 Task: Select the off option in the cursor smooth caret animation.
Action: Mouse moved to (20, 576)
Screenshot: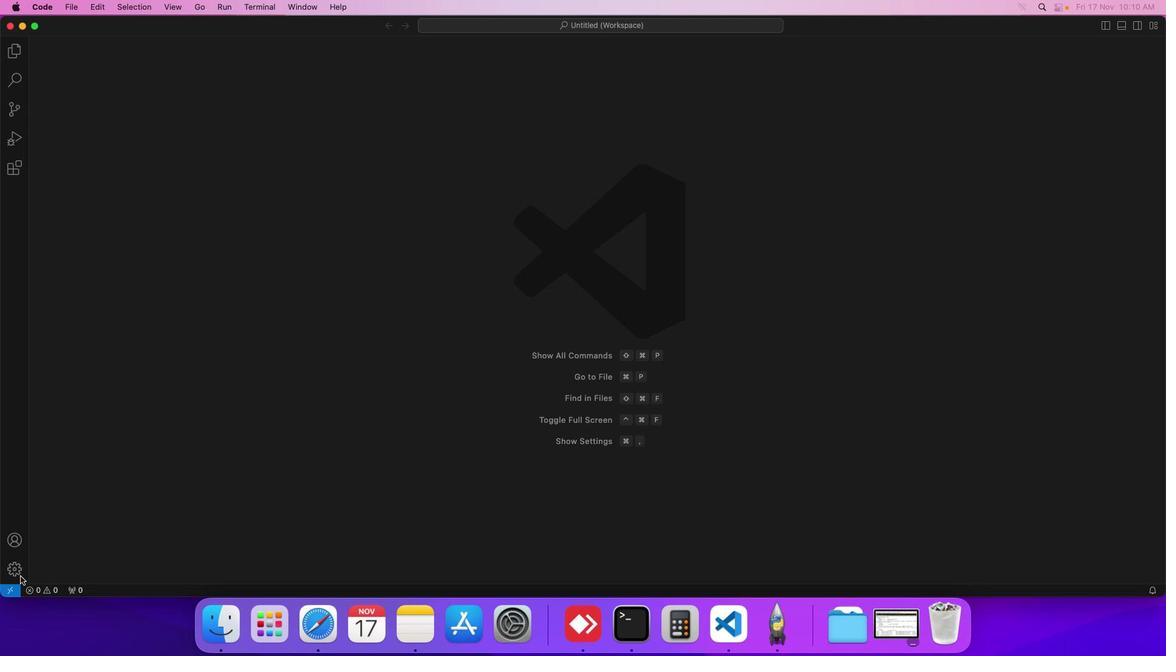
Action: Mouse pressed left at (20, 576)
Screenshot: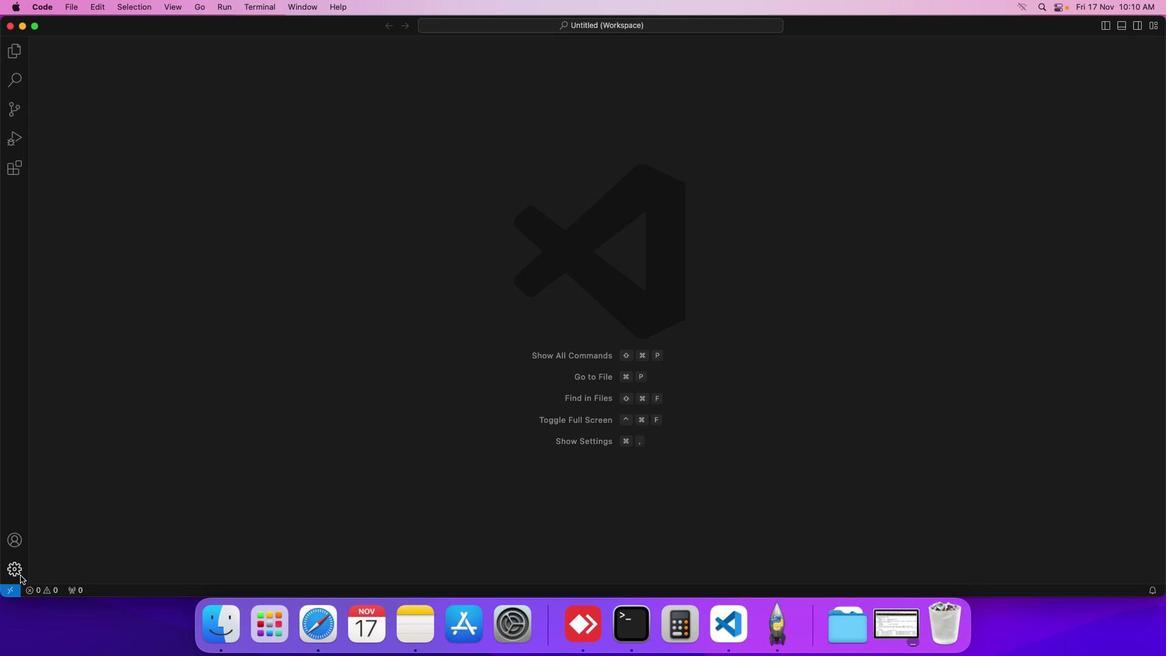 
Action: Mouse moved to (57, 476)
Screenshot: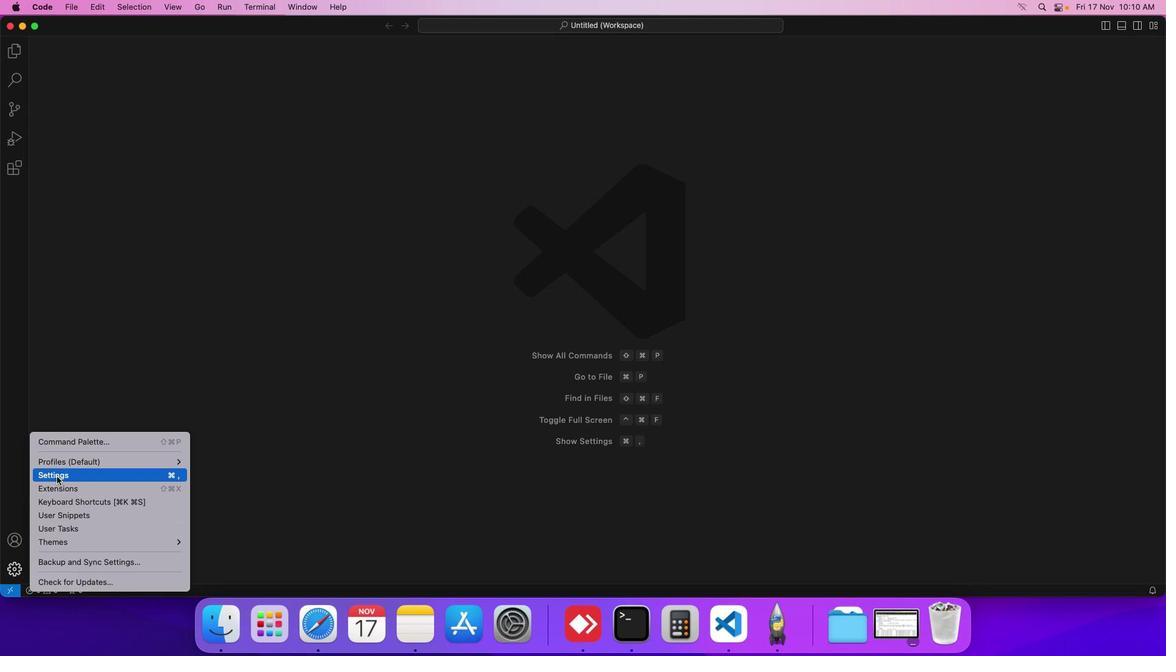 
Action: Mouse pressed left at (57, 476)
Screenshot: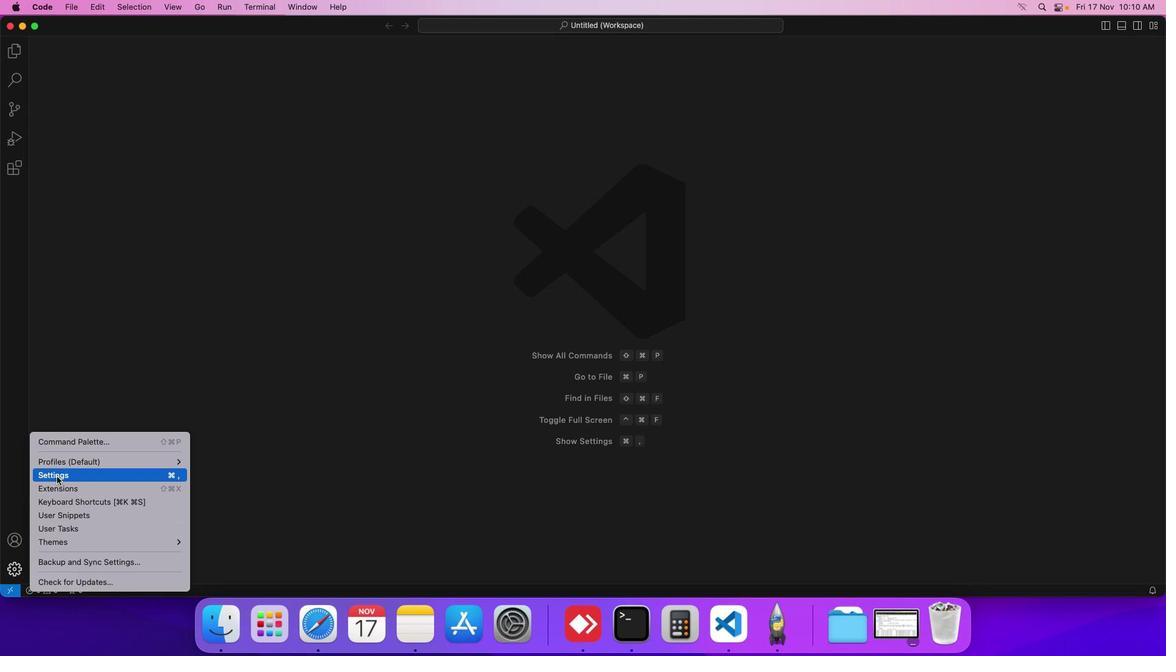 
Action: Mouse moved to (294, 98)
Screenshot: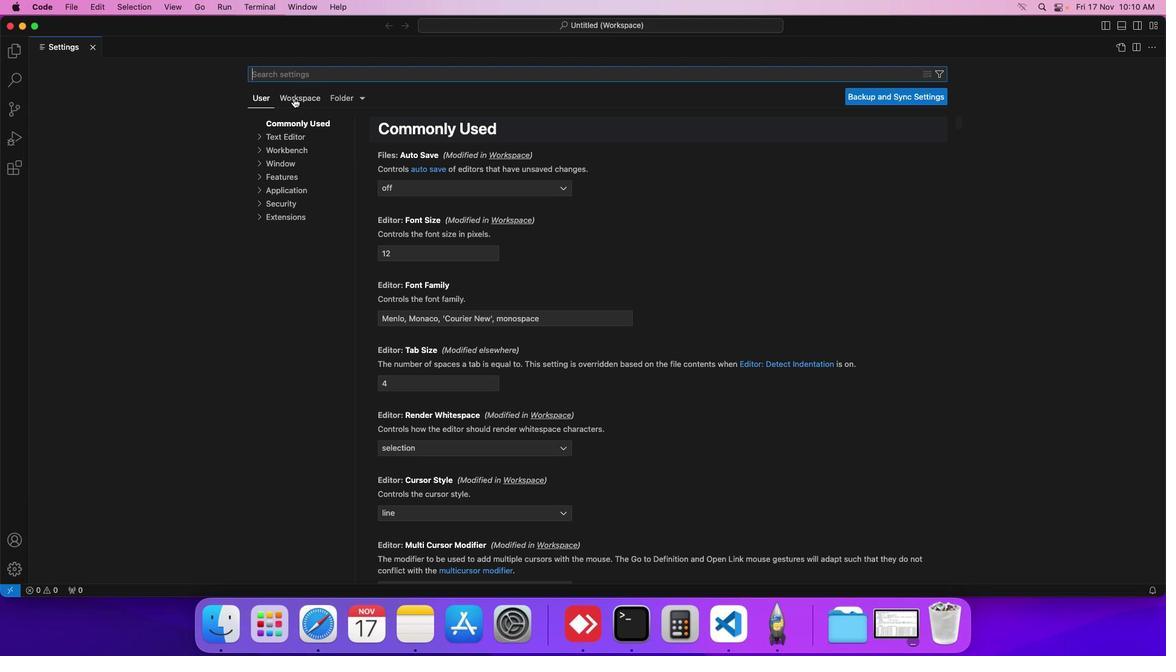
Action: Mouse pressed left at (294, 98)
Screenshot: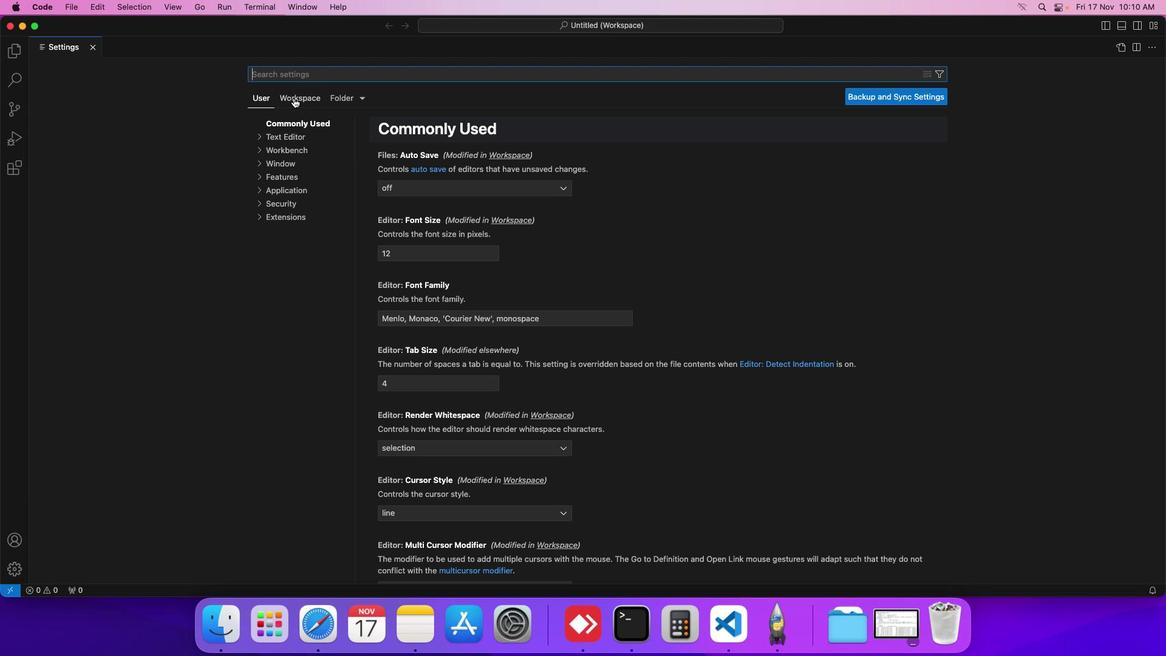 
Action: Mouse moved to (282, 136)
Screenshot: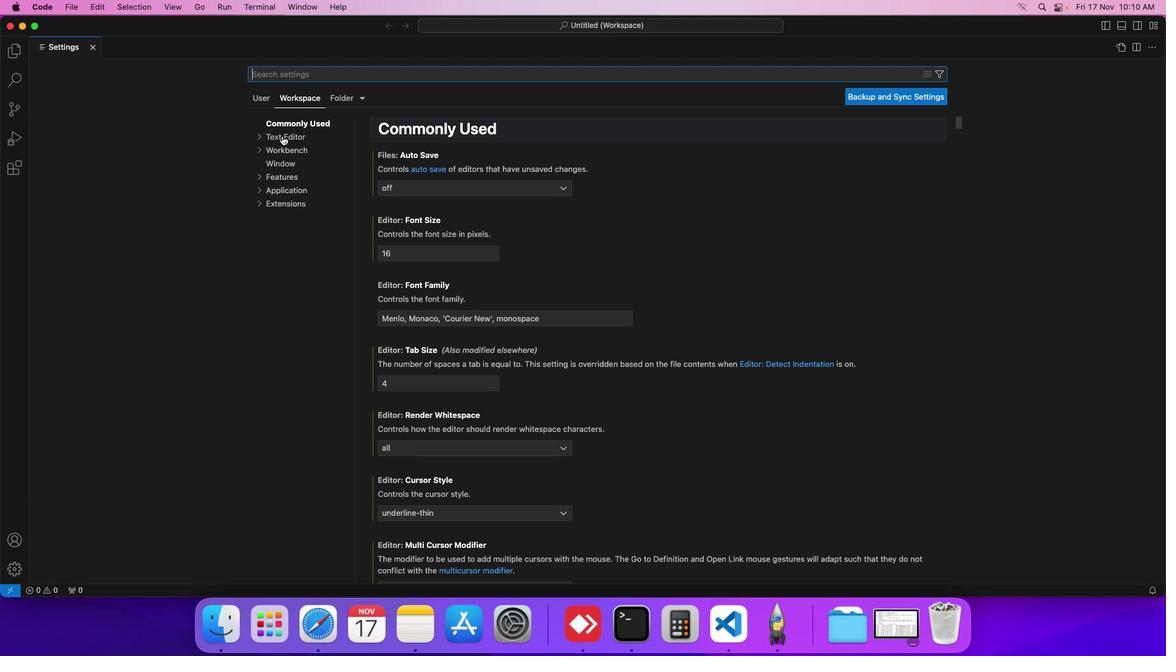 
Action: Mouse pressed left at (282, 136)
Screenshot: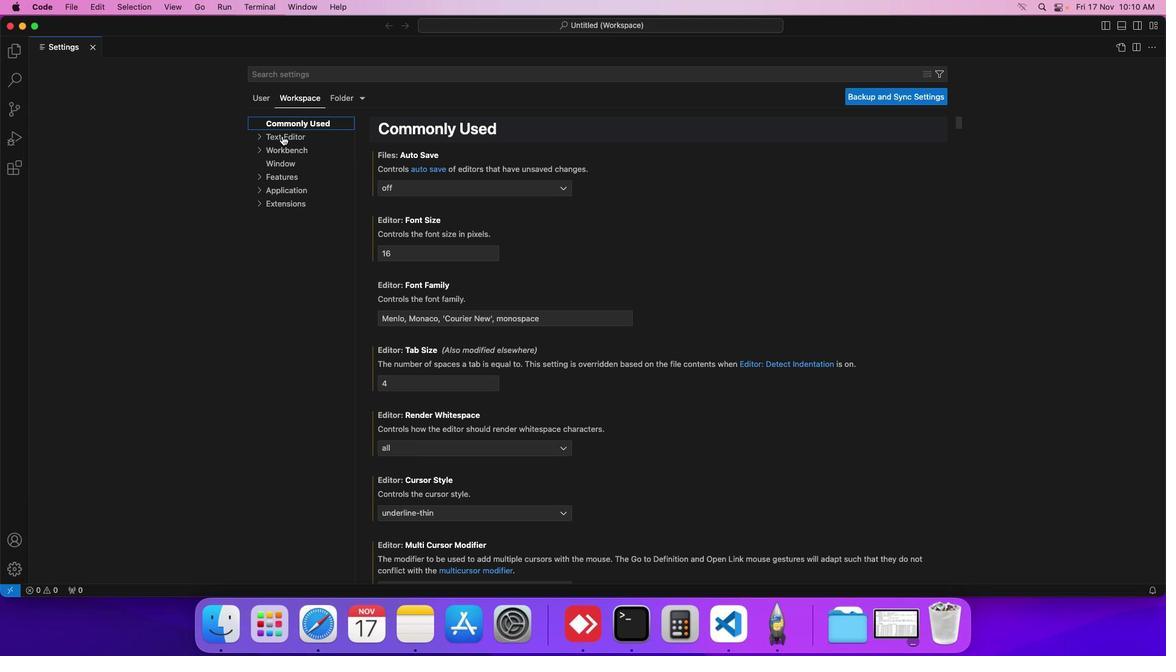 
Action: Mouse moved to (283, 148)
Screenshot: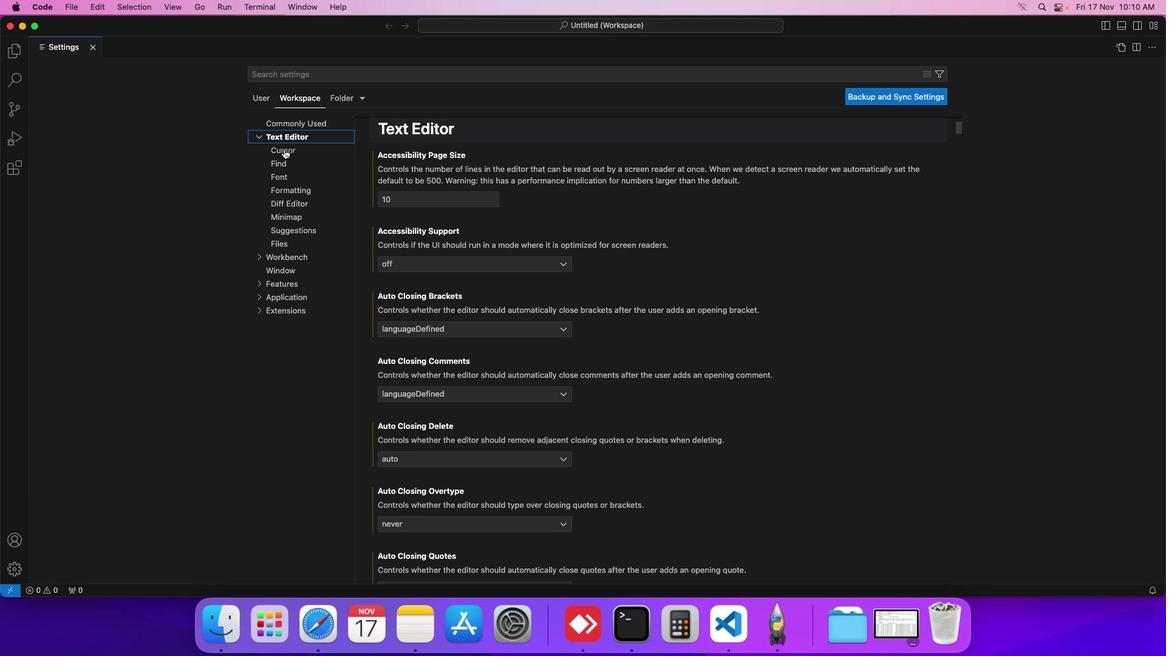 
Action: Mouse pressed left at (283, 148)
Screenshot: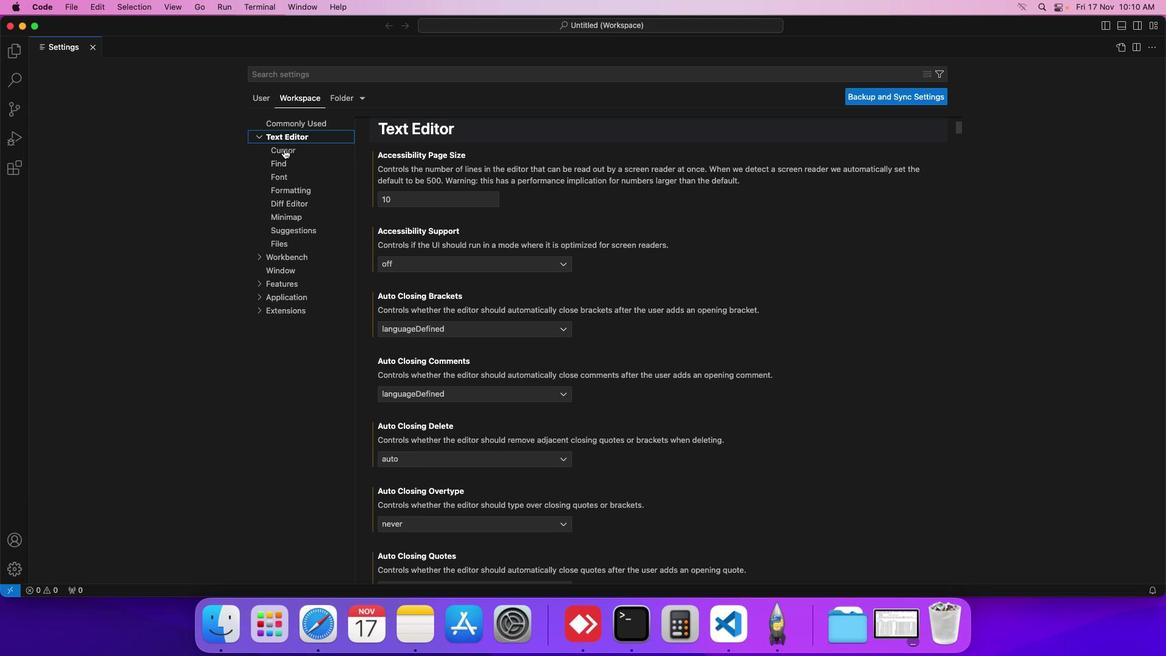 
Action: Mouse moved to (426, 275)
Screenshot: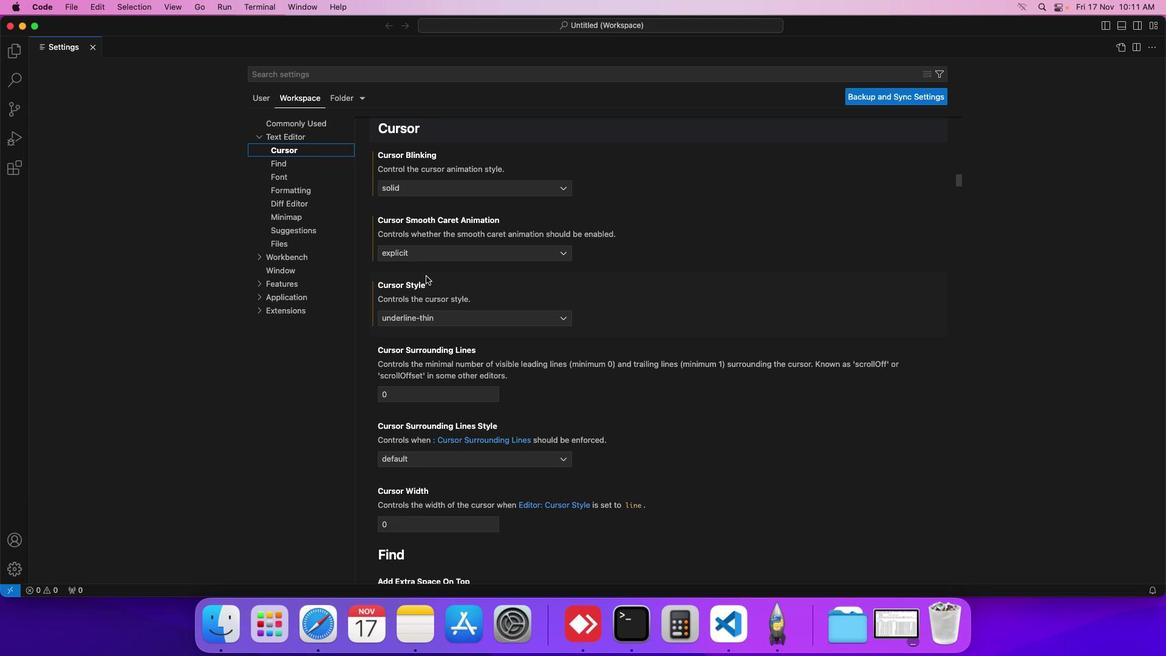 
Action: Mouse scrolled (426, 275) with delta (0, 0)
Screenshot: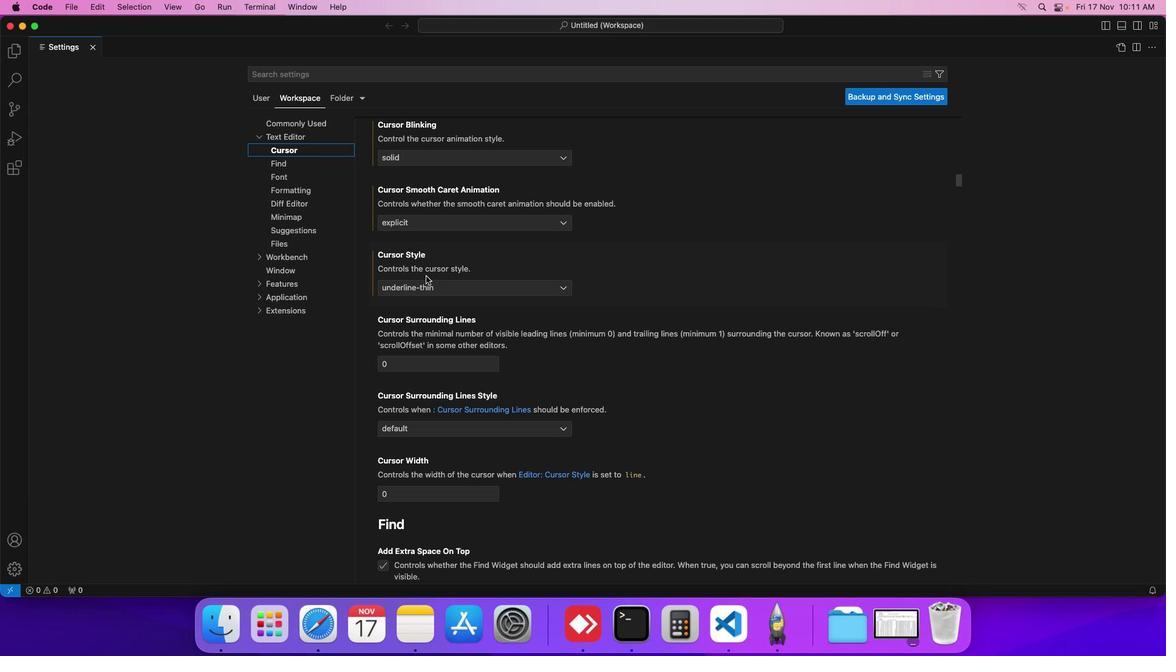 
Action: Mouse moved to (472, 226)
Screenshot: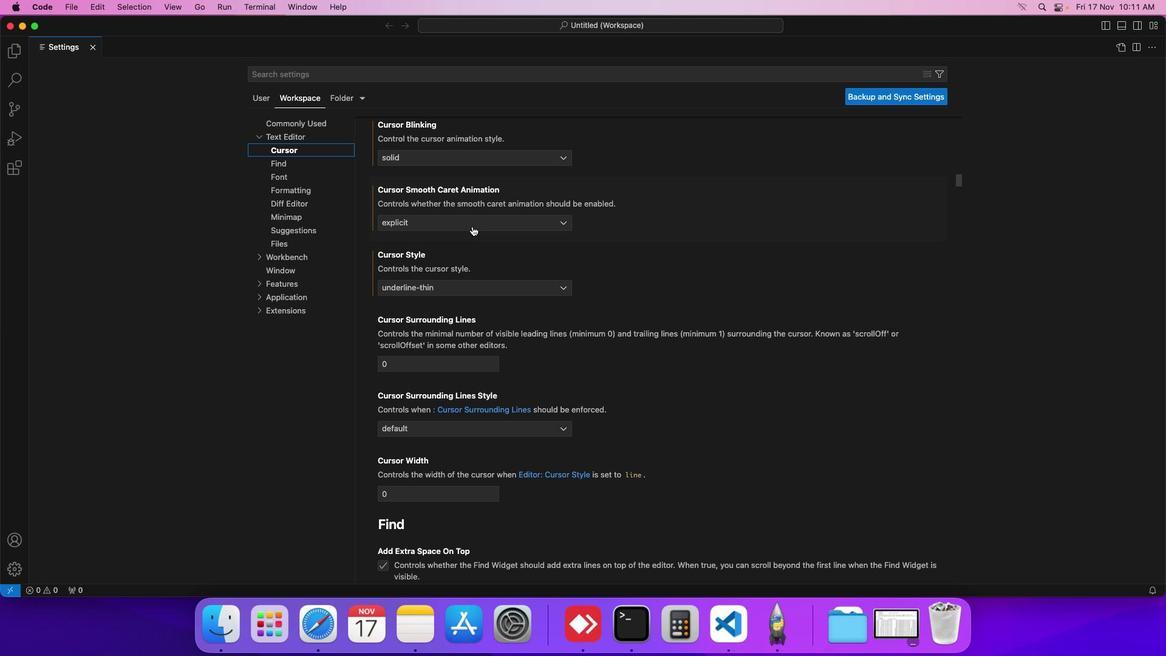 
Action: Mouse scrolled (472, 226) with delta (0, 0)
Screenshot: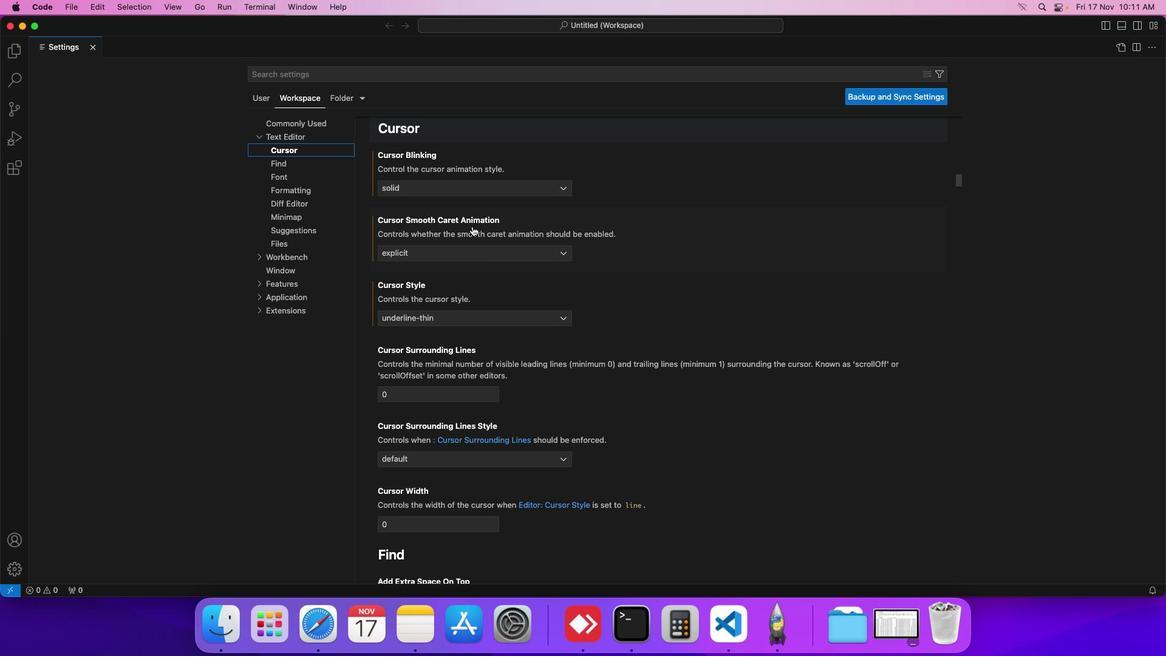 
Action: Mouse moved to (456, 253)
Screenshot: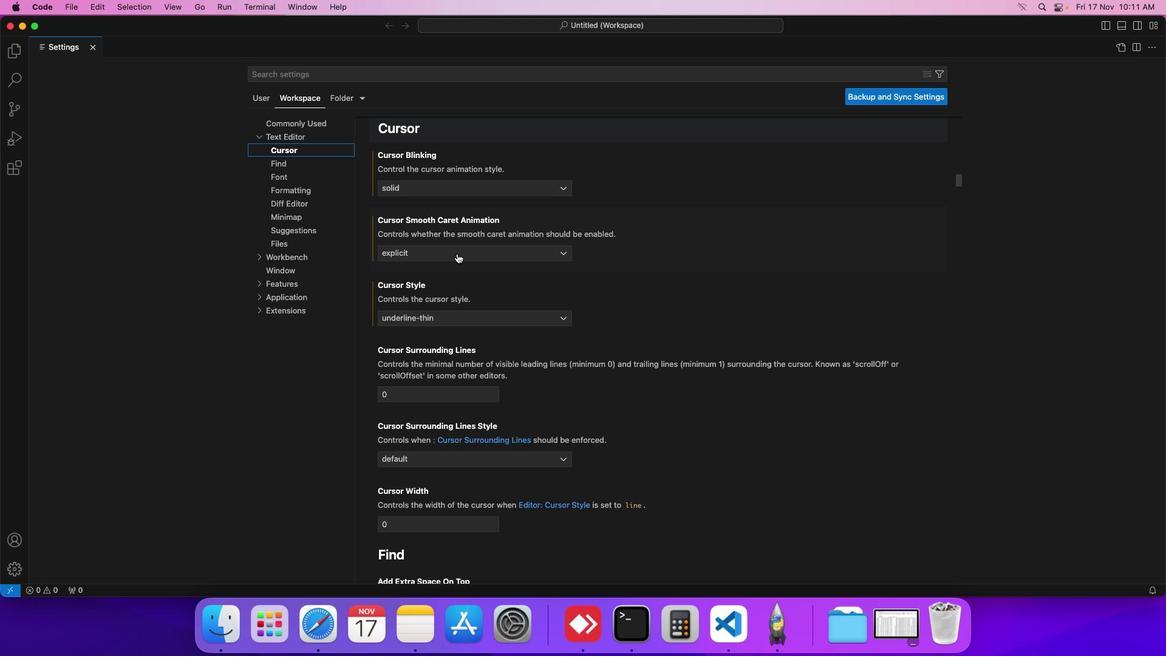 
Action: Mouse pressed left at (456, 253)
Screenshot: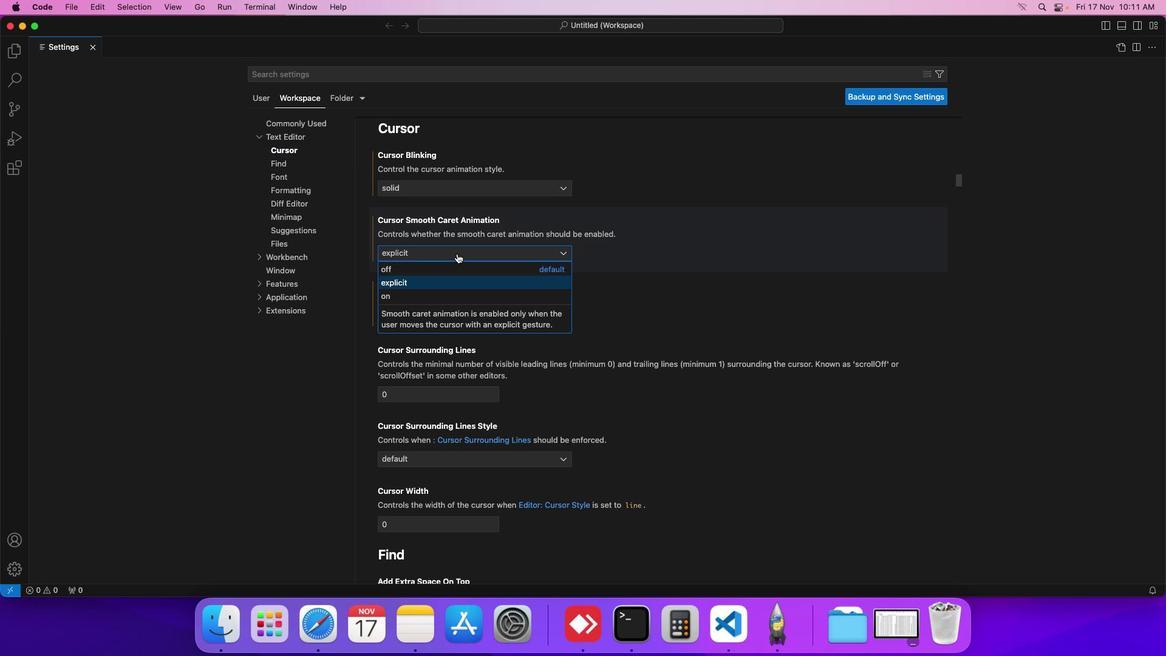 
Action: Mouse moved to (418, 266)
Screenshot: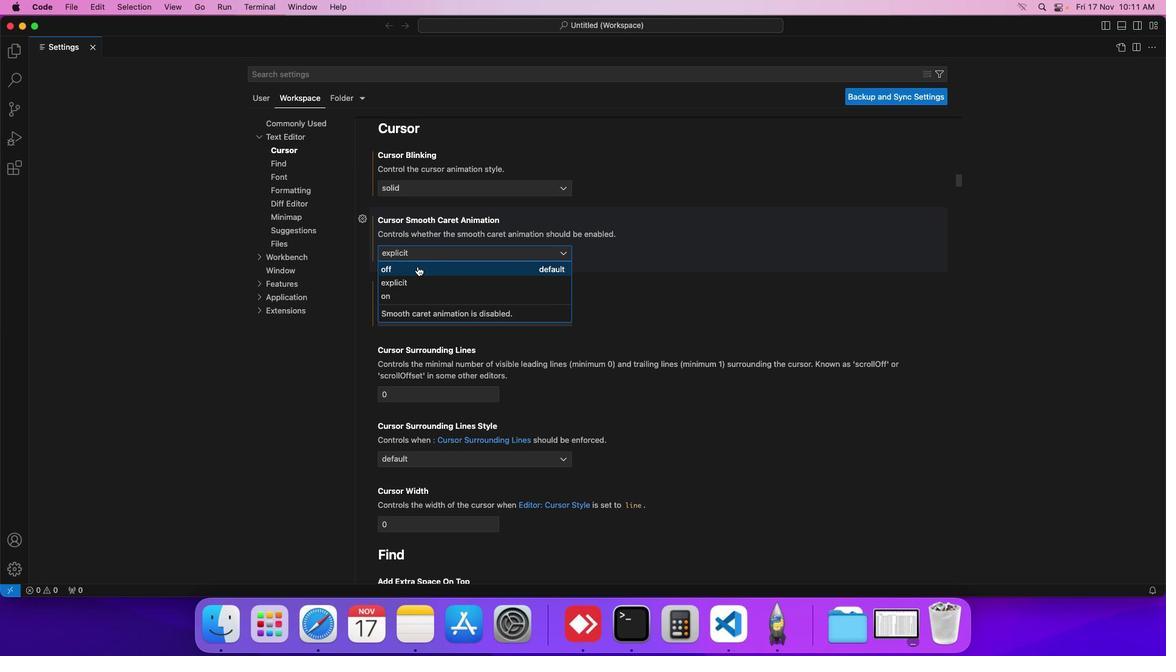 
Action: Mouse pressed left at (418, 266)
Screenshot: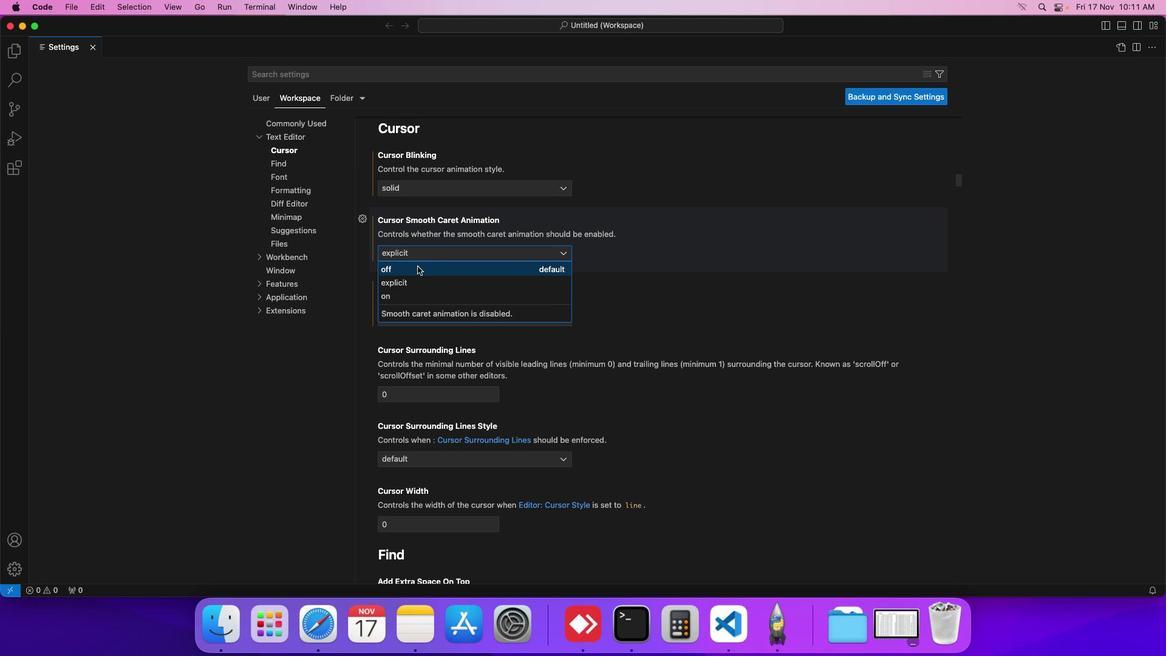 
Action: Mouse moved to (422, 264)
Screenshot: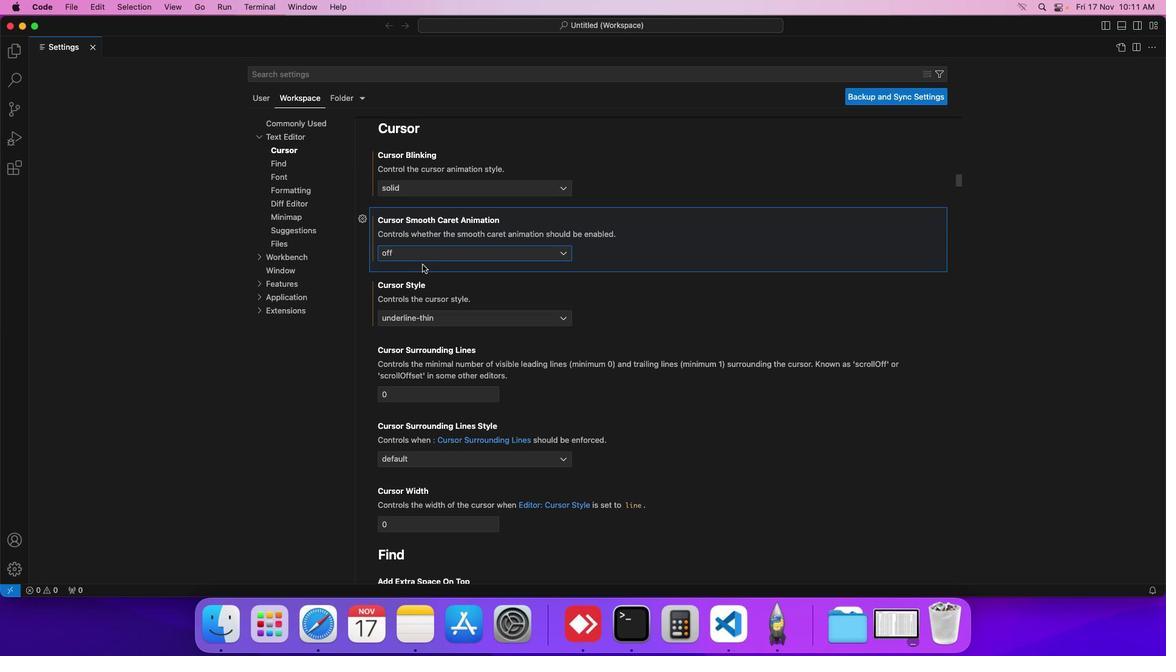 
